 Task: Use the formula "WEIBULL.DIST" in spreadsheet "Project portfolio".
Action: Mouse moved to (133, 97)
Screenshot: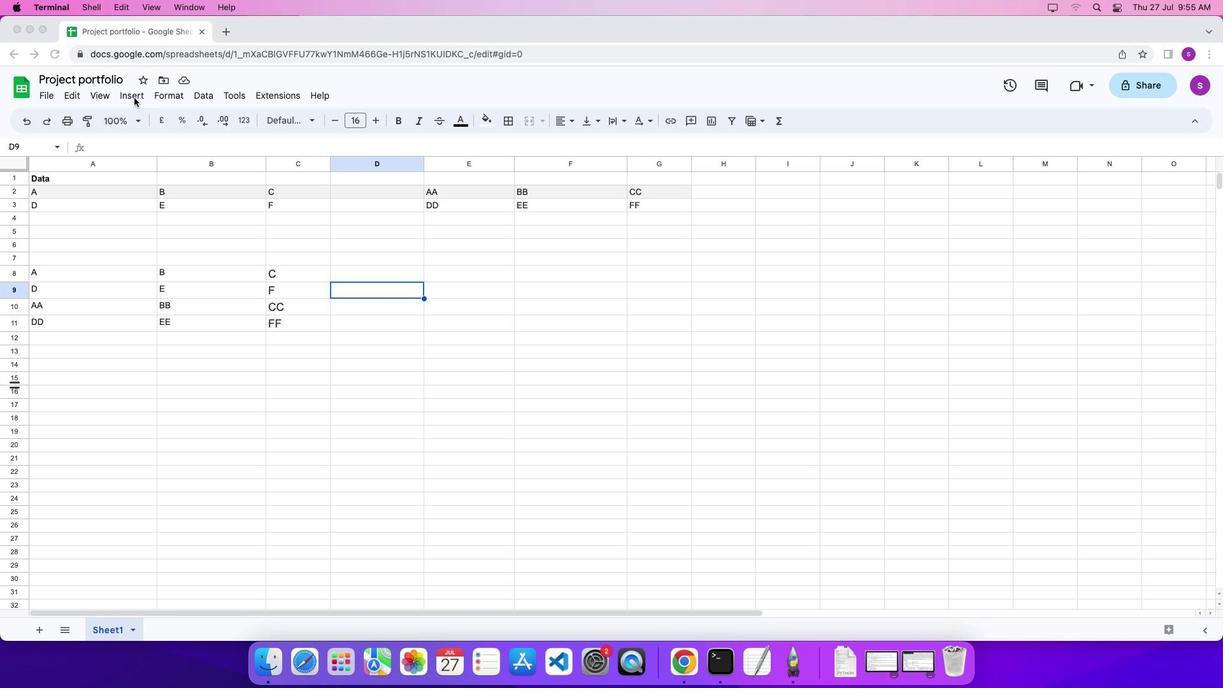 
Action: Mouse pressed left at (133, 97)
Screenshot: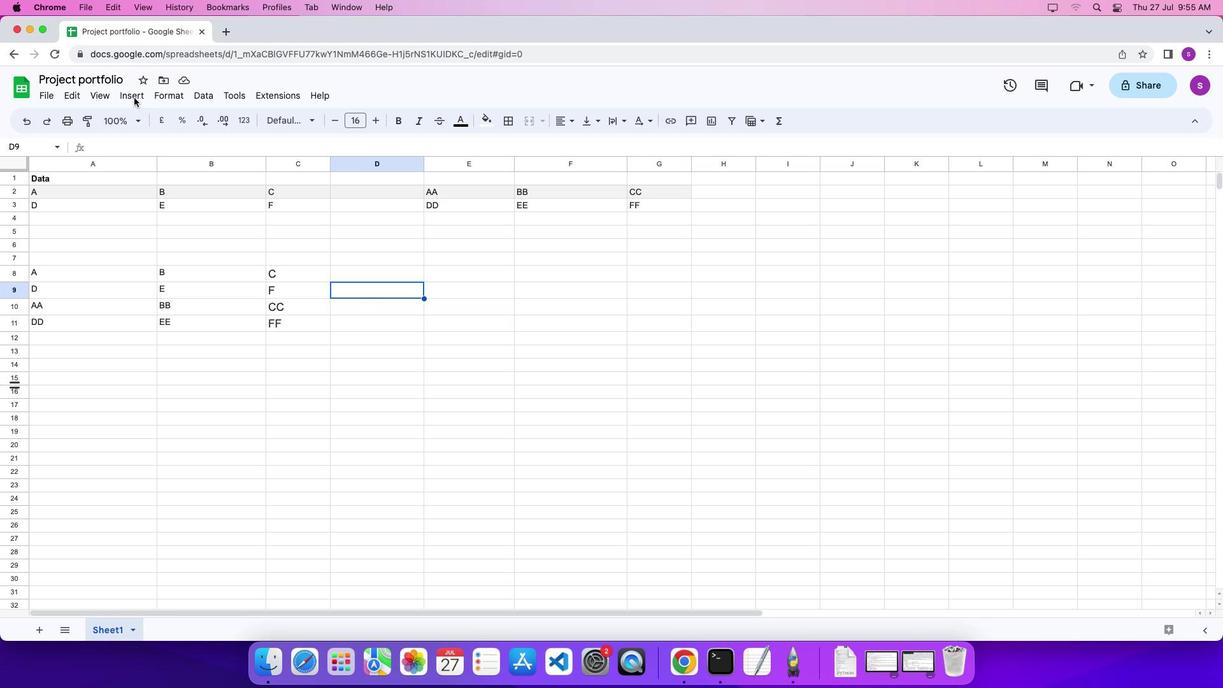 
Action: Mouse moved to (136, 95)
Screenshot: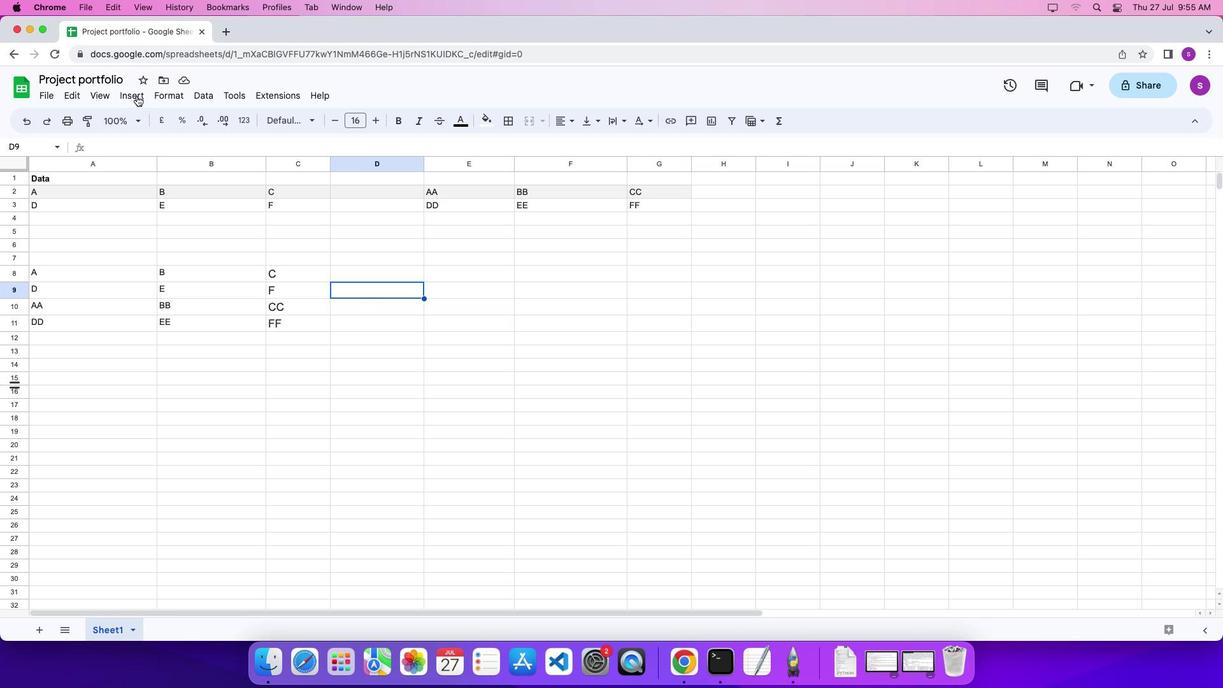 
Action: Mouse pressed left at (136, 95)
Screenshot: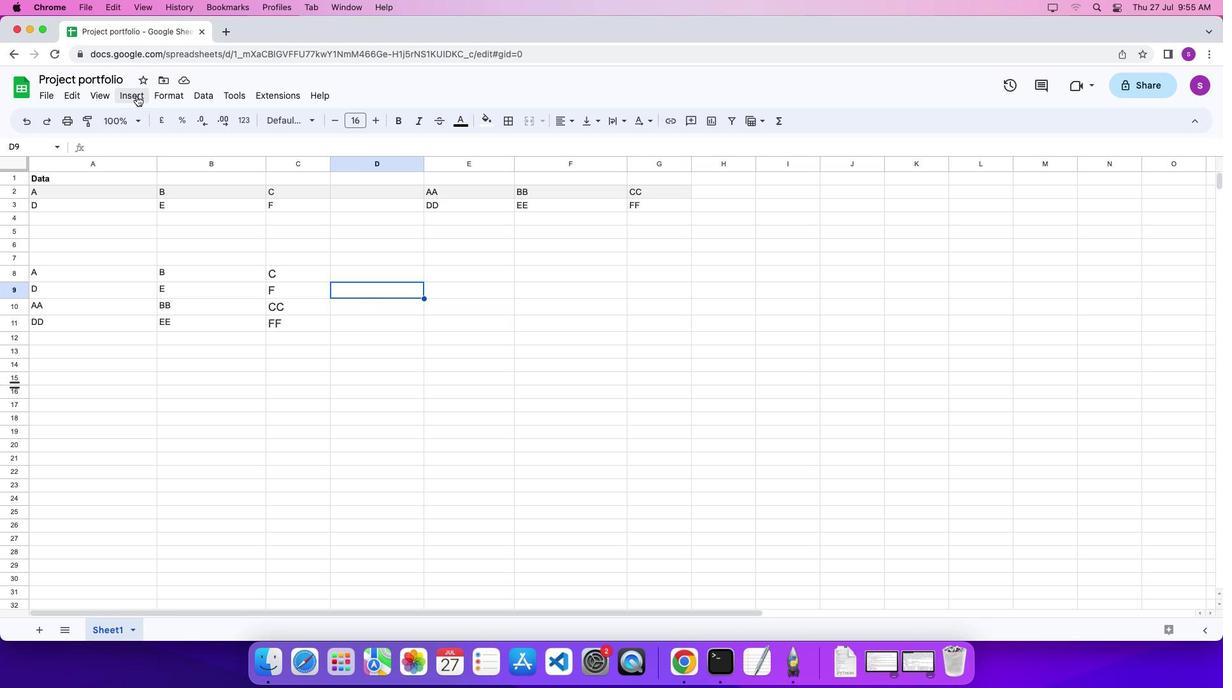 
Action: Mouse moved to (556, 465)
Screenshot: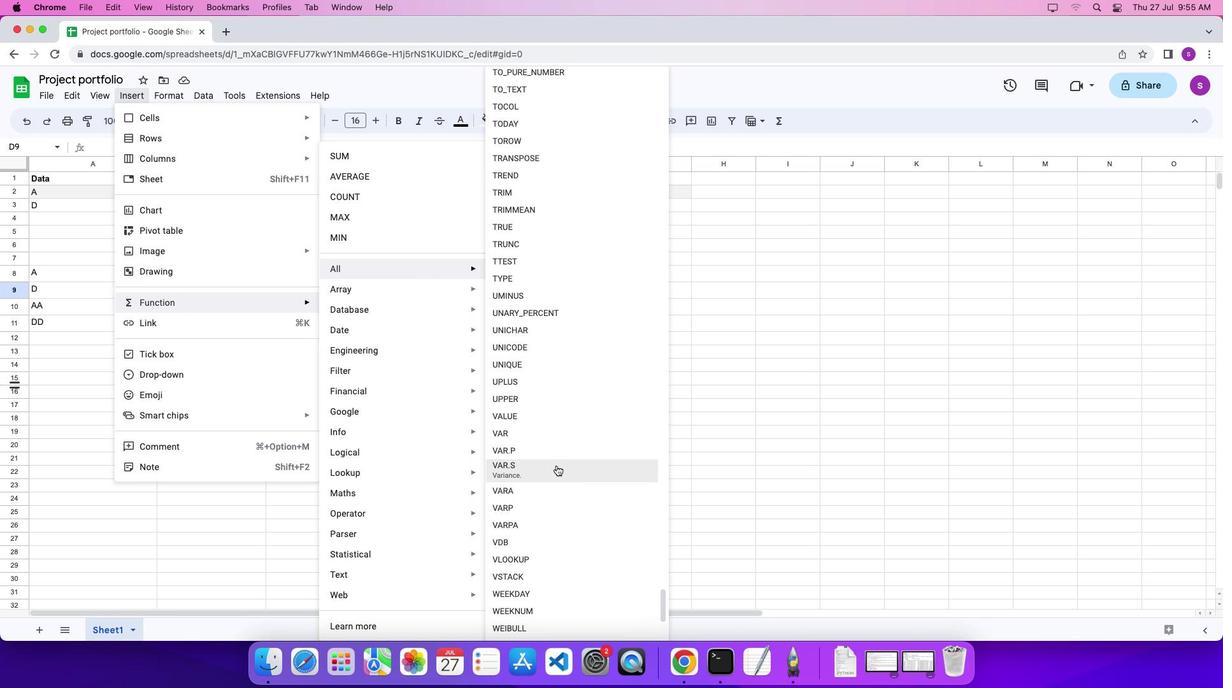 
Action: Mouse scrolled (556, 465) with delta (0, 0)
Screenshot: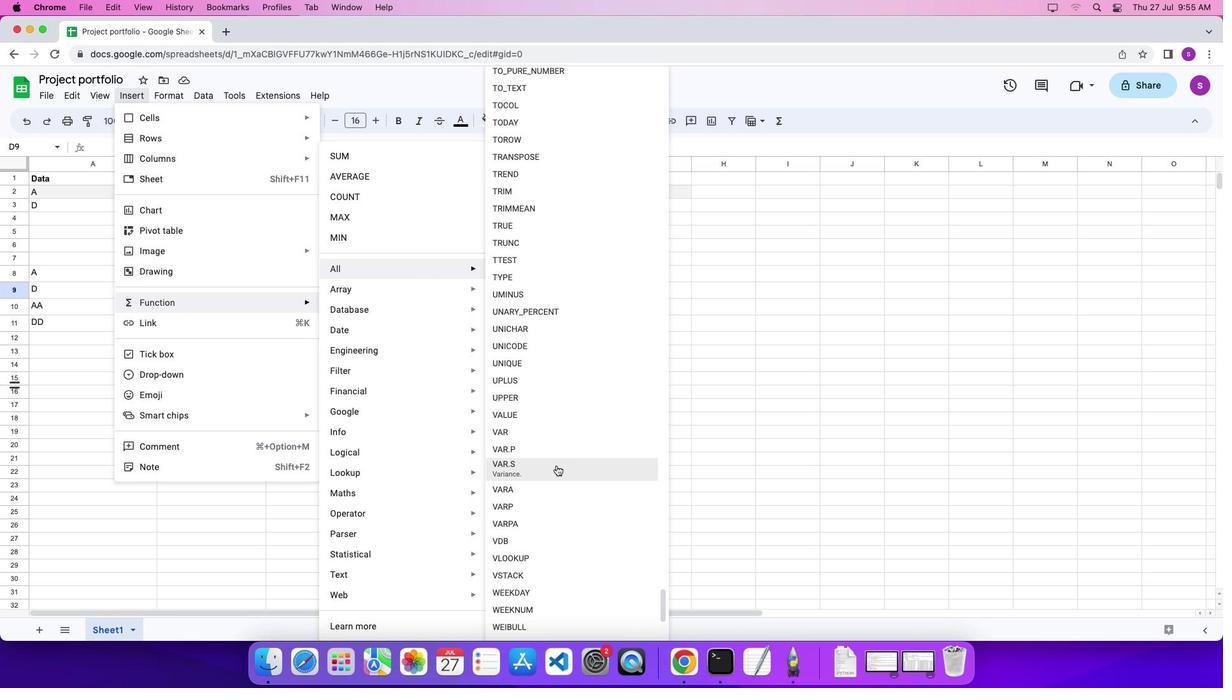 
Action: Mouse scrolled (556, 465) with delta (0, 0)
Screenshot: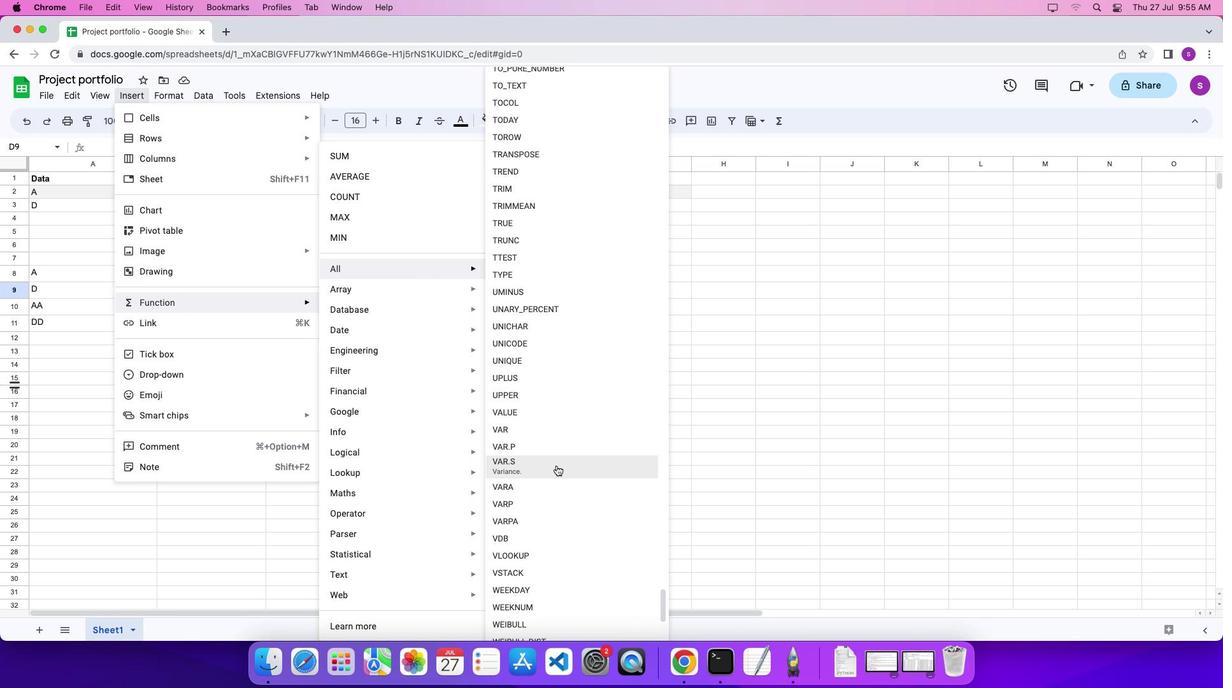 
Action: Mouse scrolled (556, 465) with delta (0, 0)
Screenshot: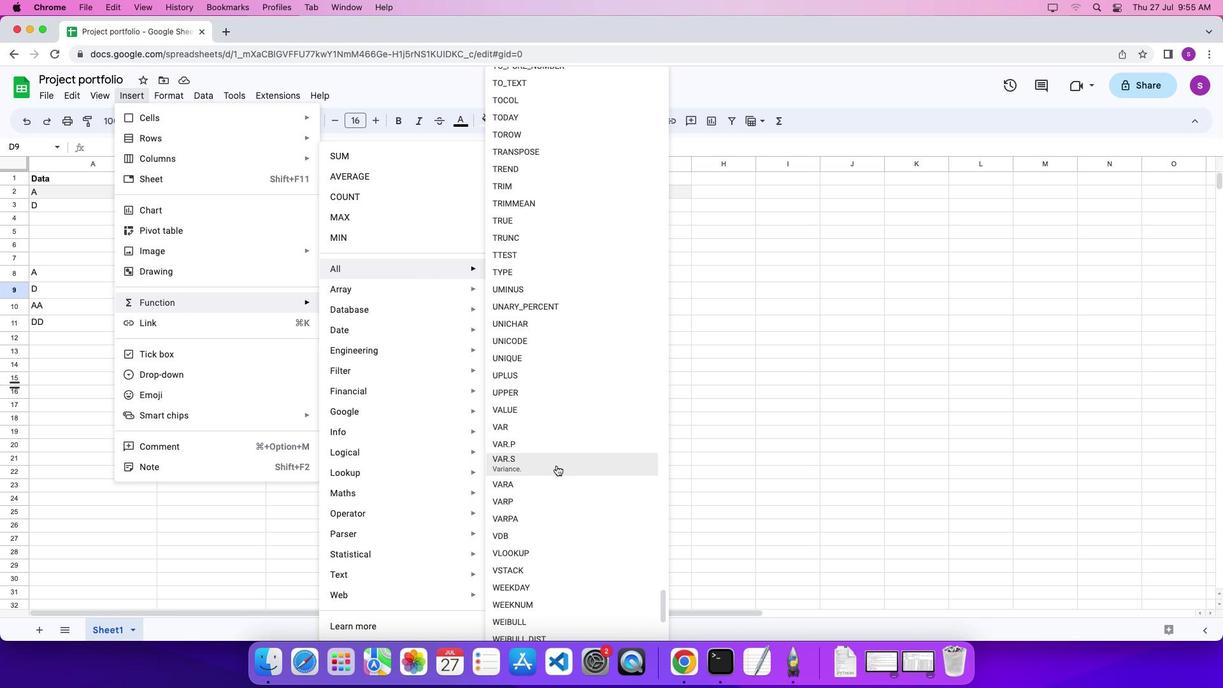
Action: Mouse scrolled (556, 465) with delta (0, 0)
Screenshot: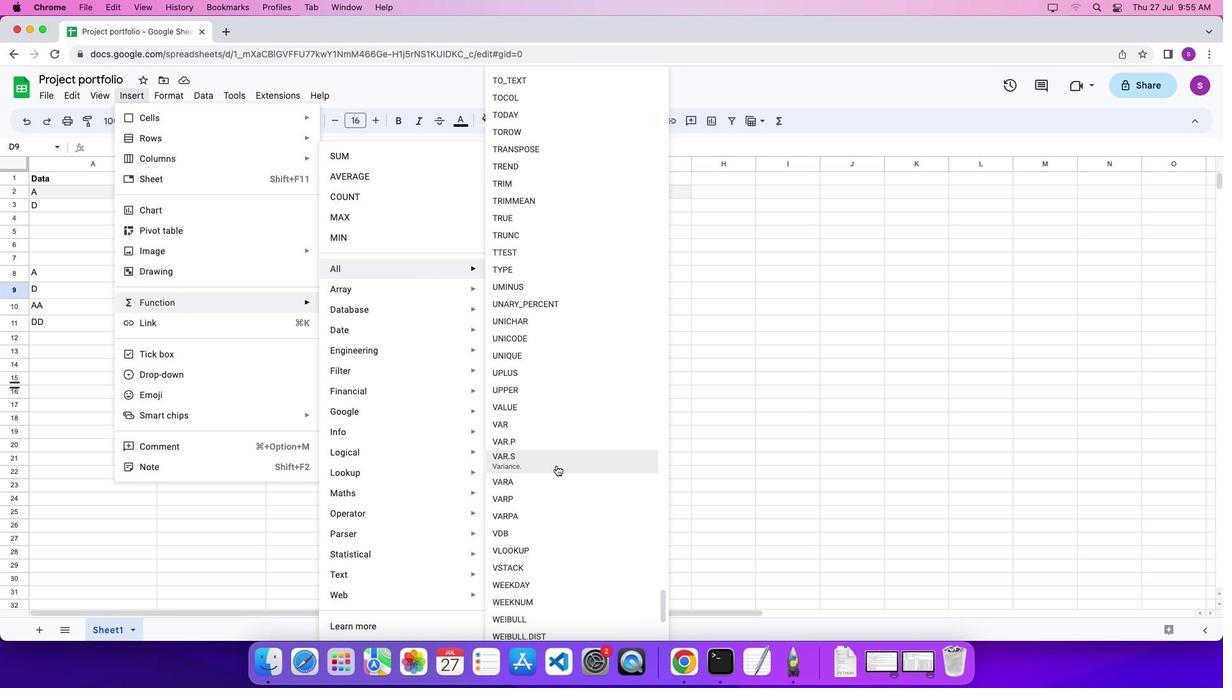 
Action: Mouse moved to (558, 466)
Screenshot: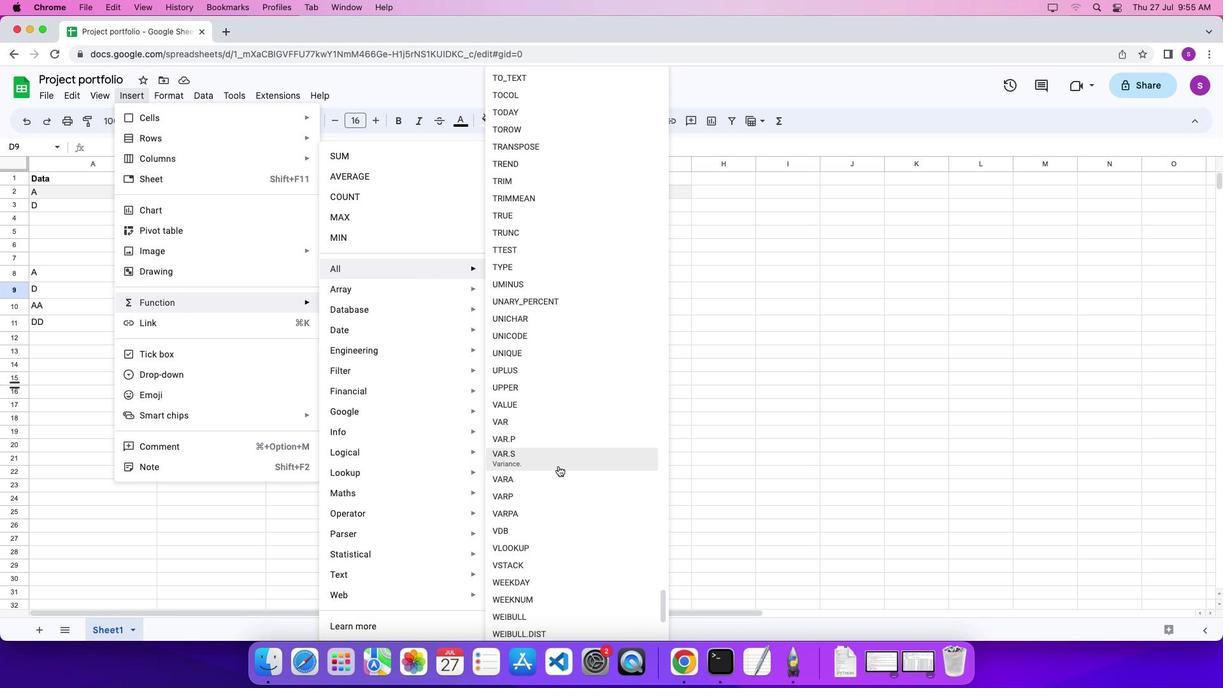 
Action: Mouse scrolled (558, 466) with delta (0, 0)
Screenshot: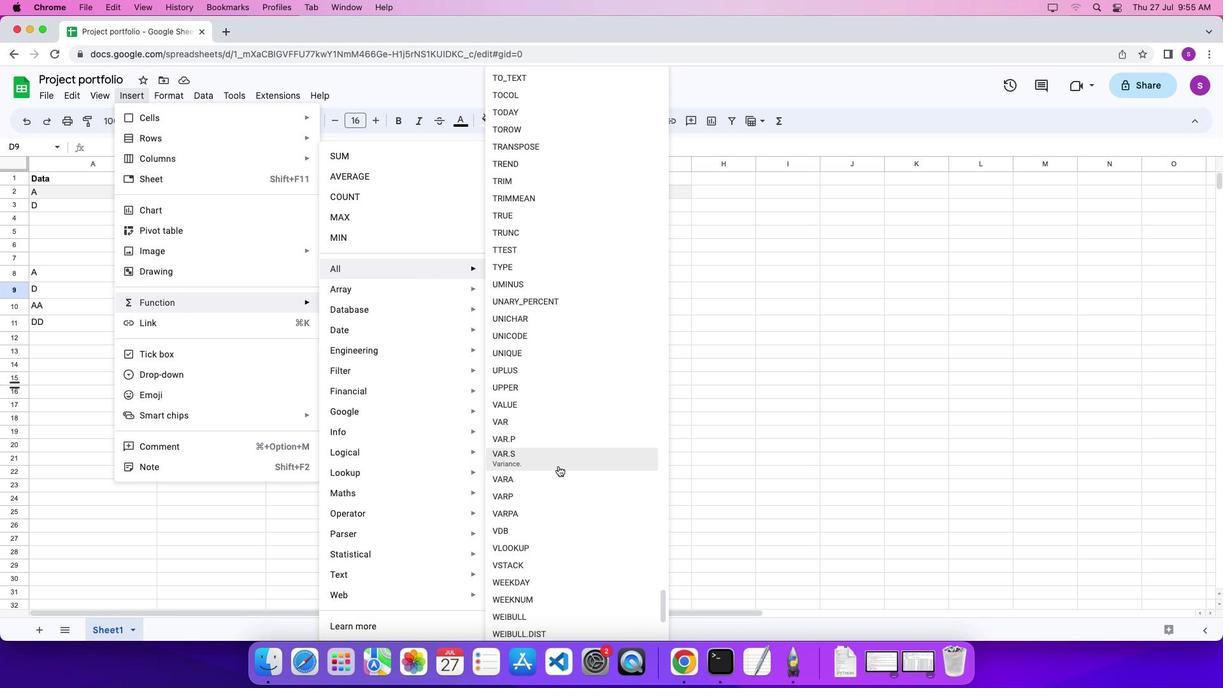 
Action: Mouse moved to (559, 466)
Screenshot: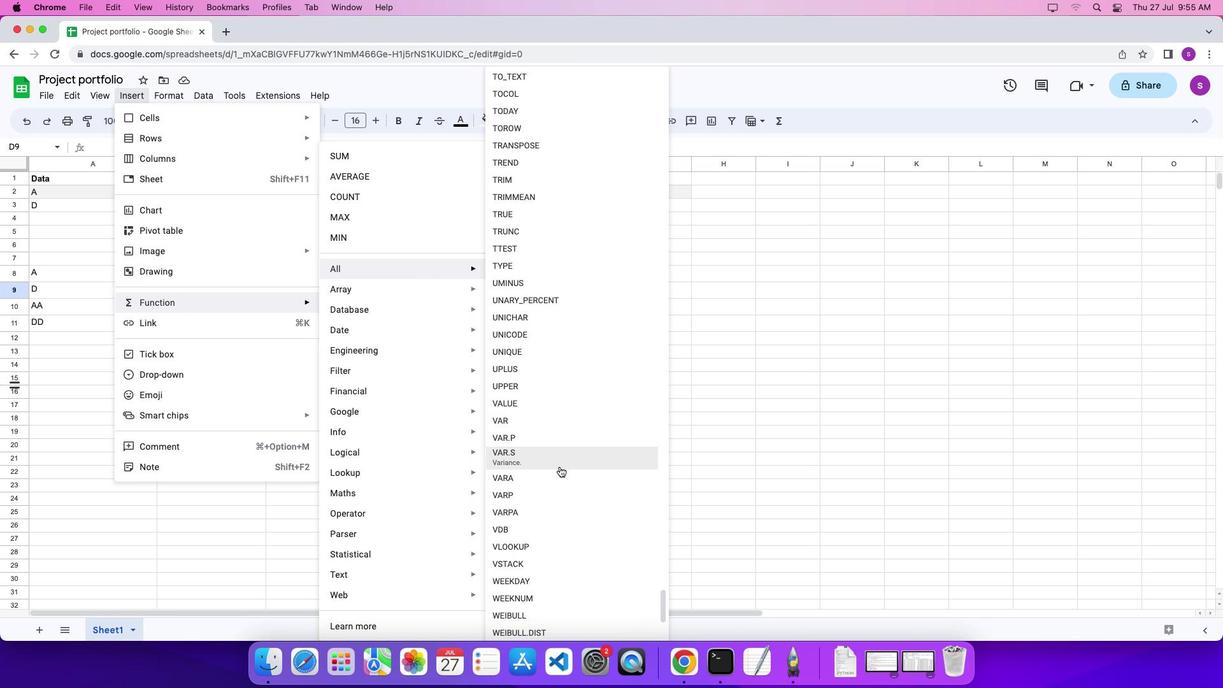 
Action: Mouse scrolled (559, 466) with delta (0, 0)
Screenshot: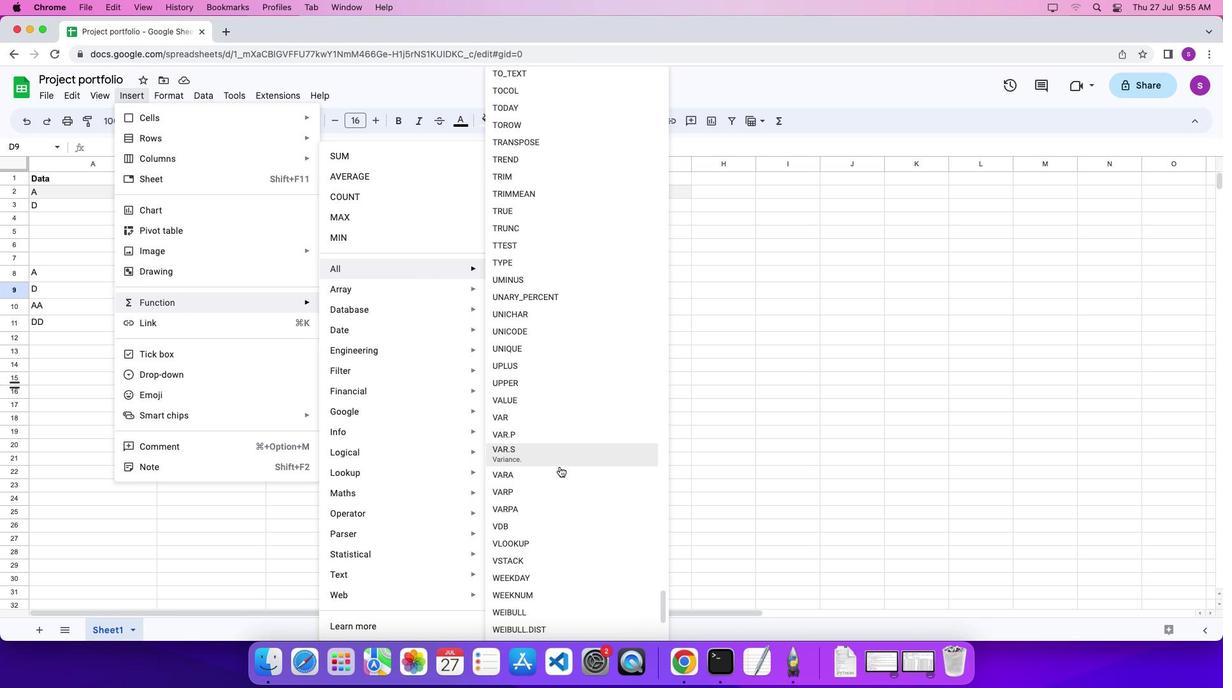 
Action: Mouse scrolled (559, 466) with delta (0, 0)
Screenshot: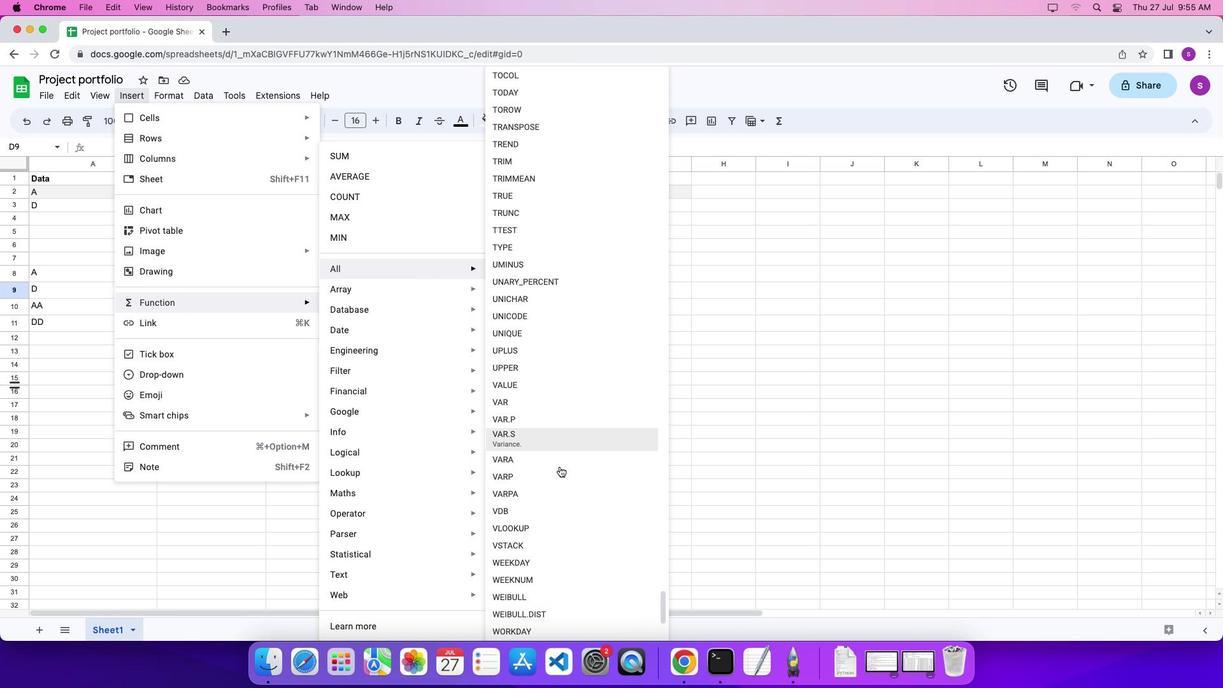 
Action: Mouse moved to (556, 595)
Screenshot: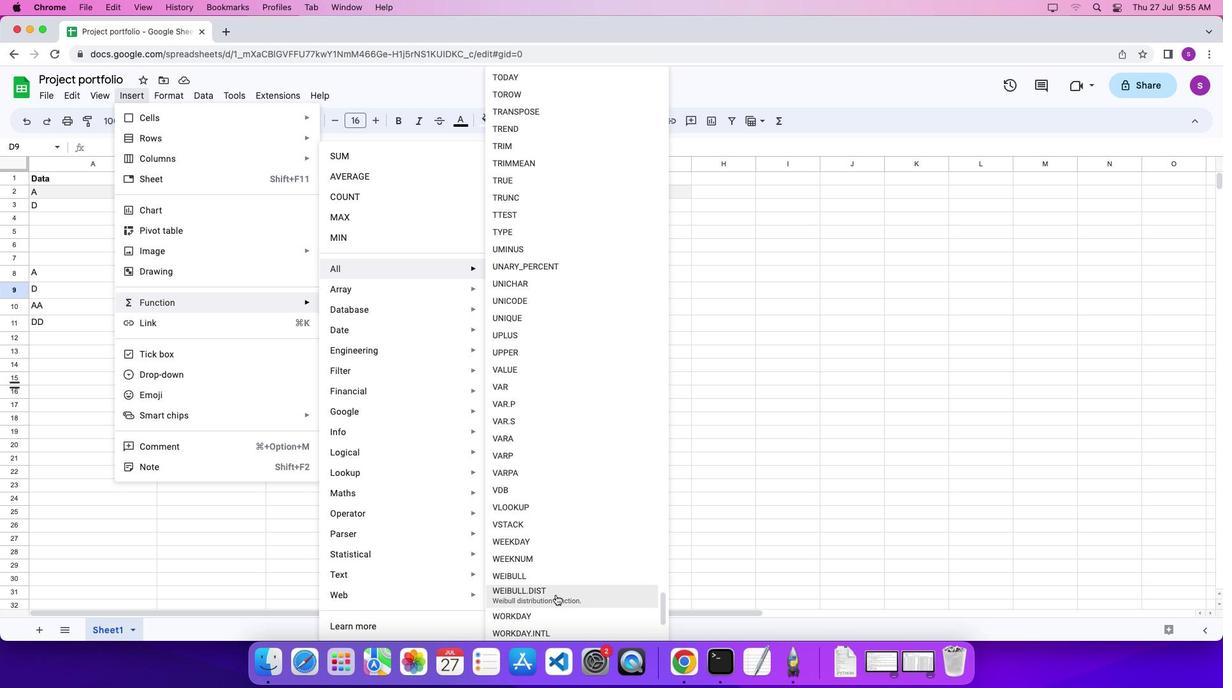 
Action: Mouse pressed left at (556, 595)
Screenshot: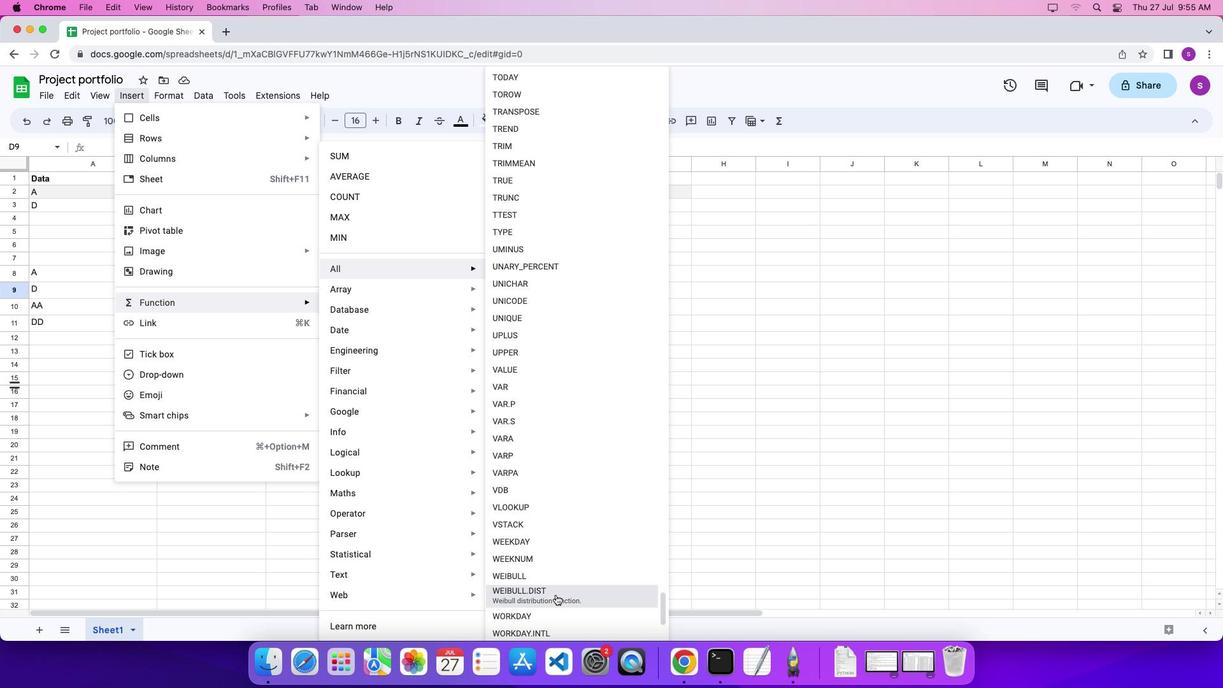 
Action: Mouse moved to (507, 446)
Screenshot: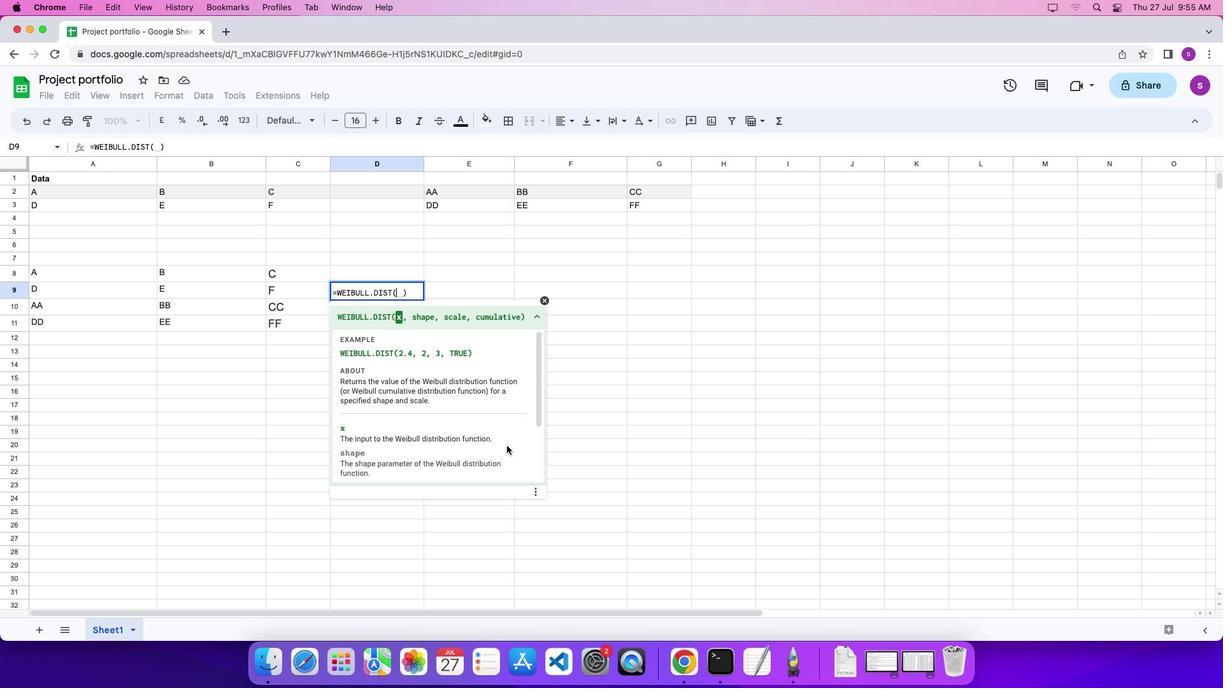 
Action: Key pressed '2''.''4'',''2'',''3'','Key.shift'T''R''U''E''\x03'
Screenshot: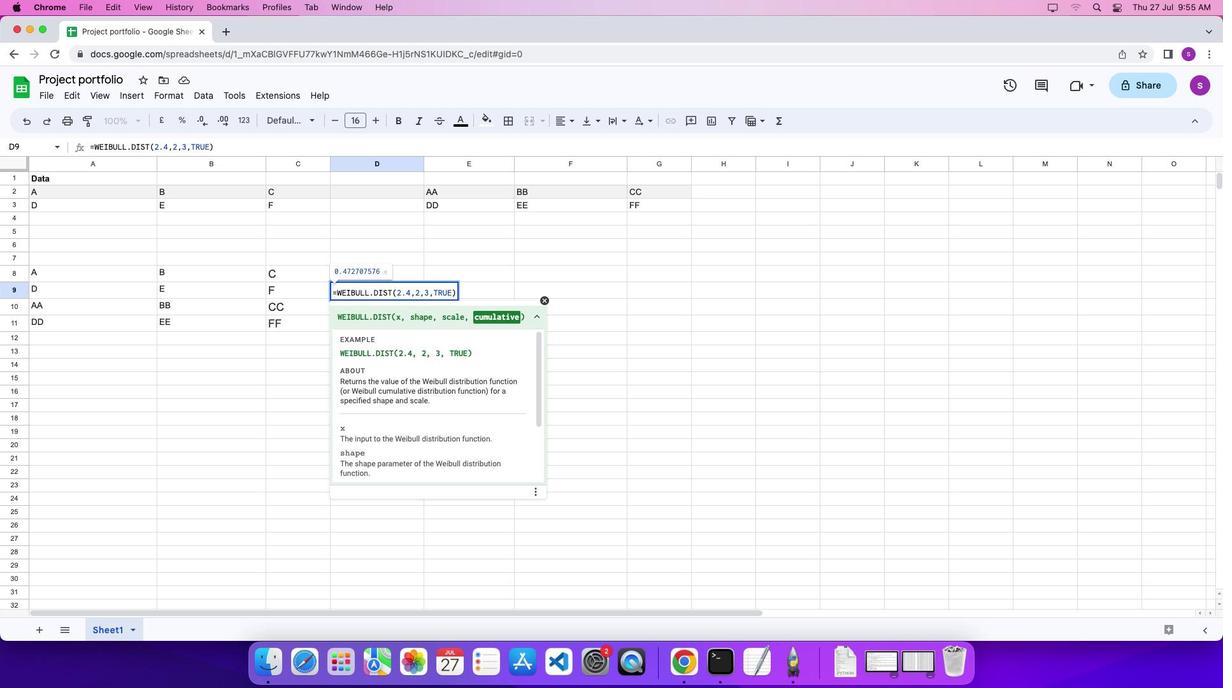 
